 Task: Create Billing Term with Name: Net 7, Description: Payment Term: 7 days and Due Days: 7 days
Action: Mouse moved to (176, 37)
Screenshot: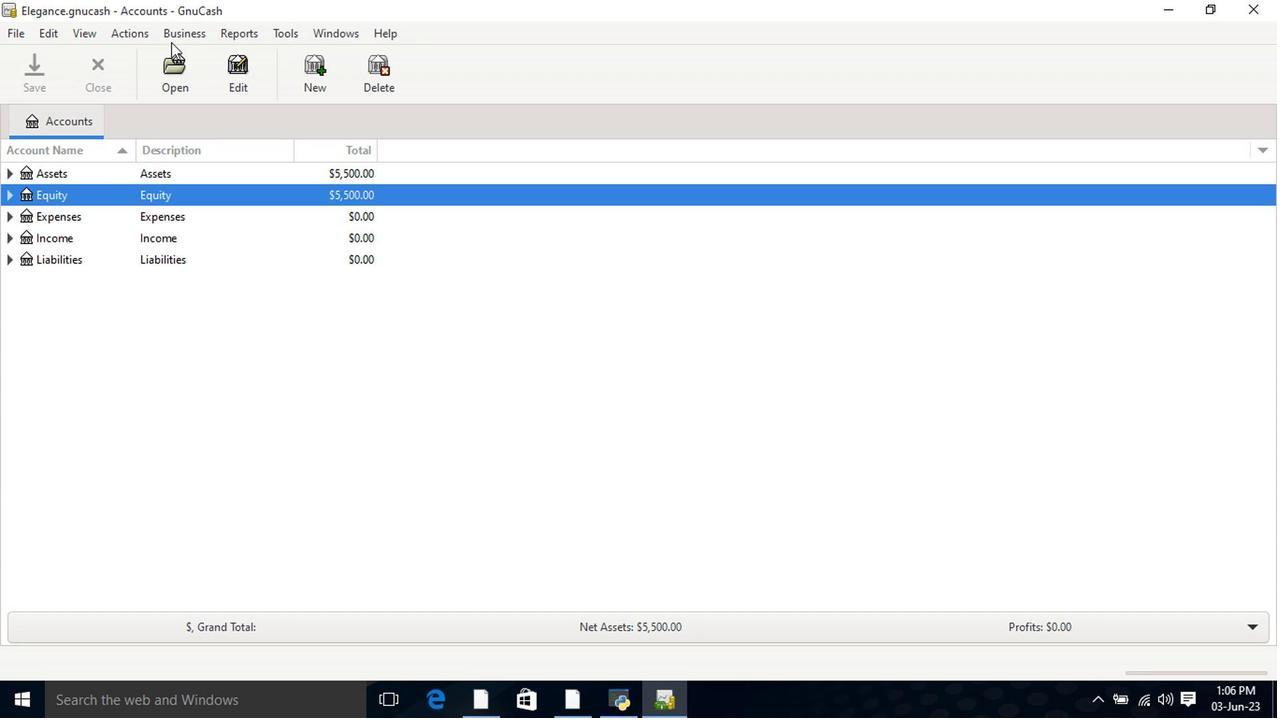
Action: Mouse pressed left at (176, 37)
Screenshot: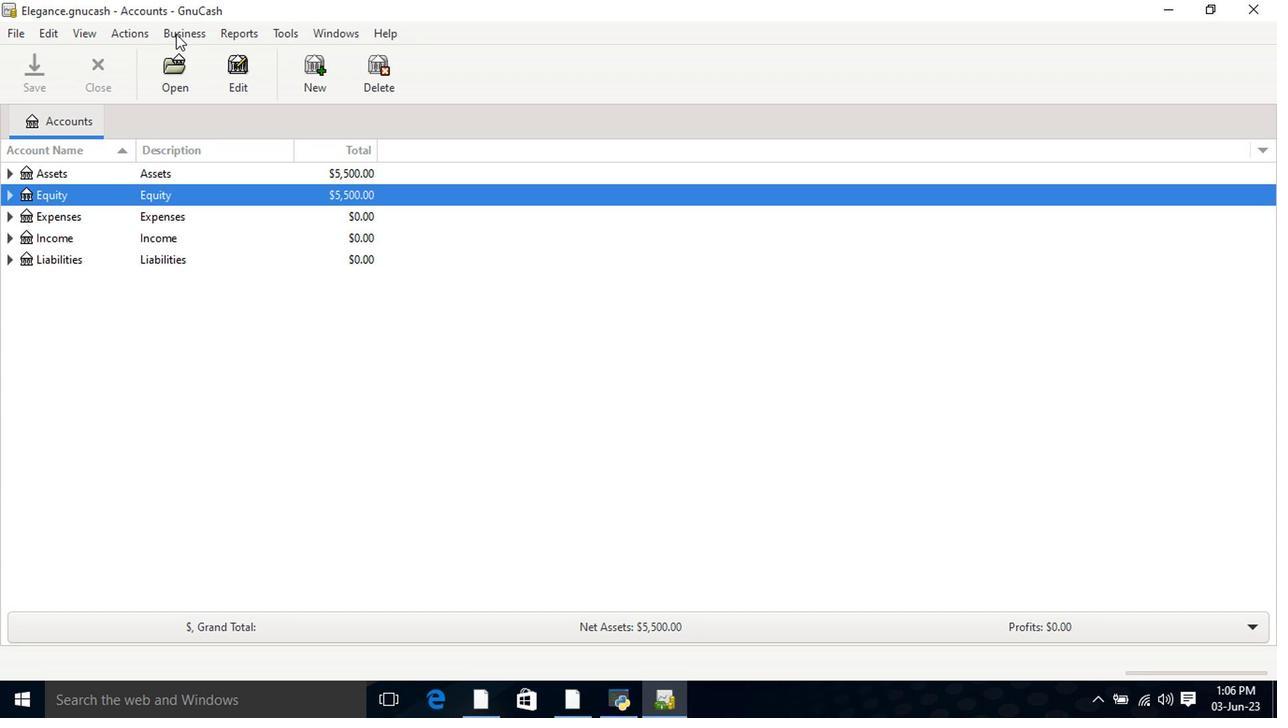 
Action: Mouse moved to (212, 176)
Screenshot: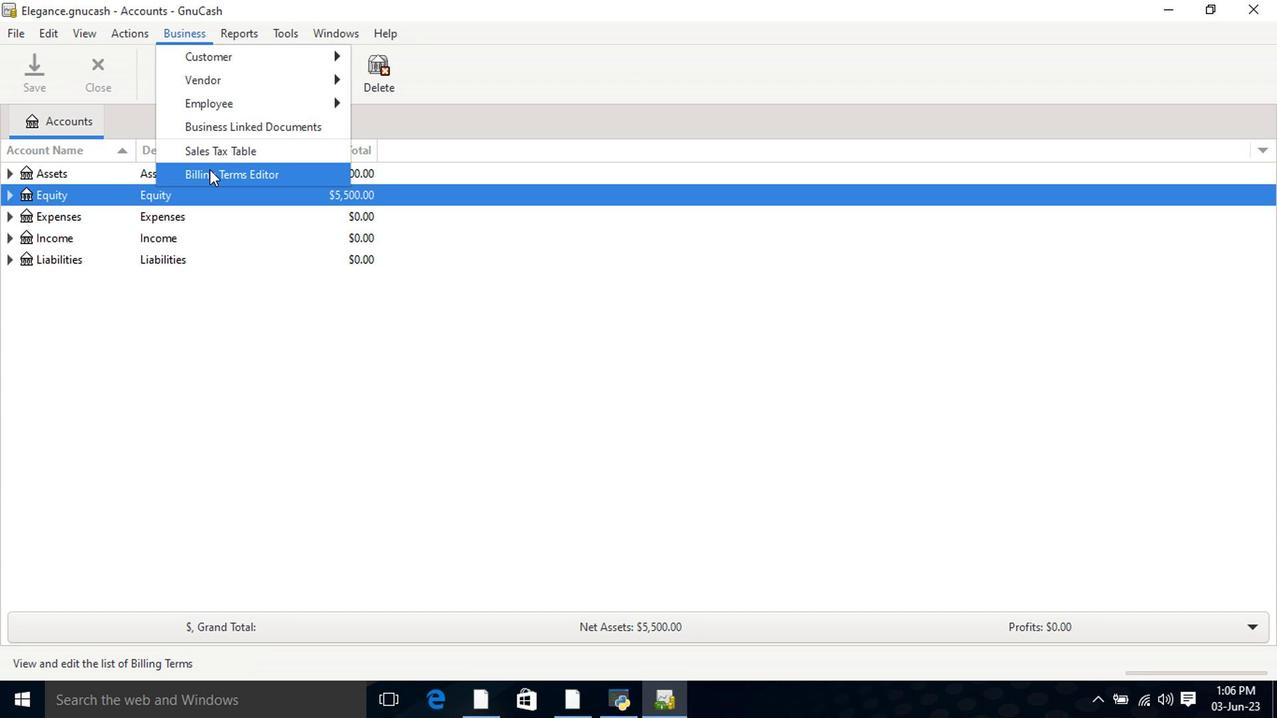 
Action: Mouse pressed left at (212, 176)
Screenshot: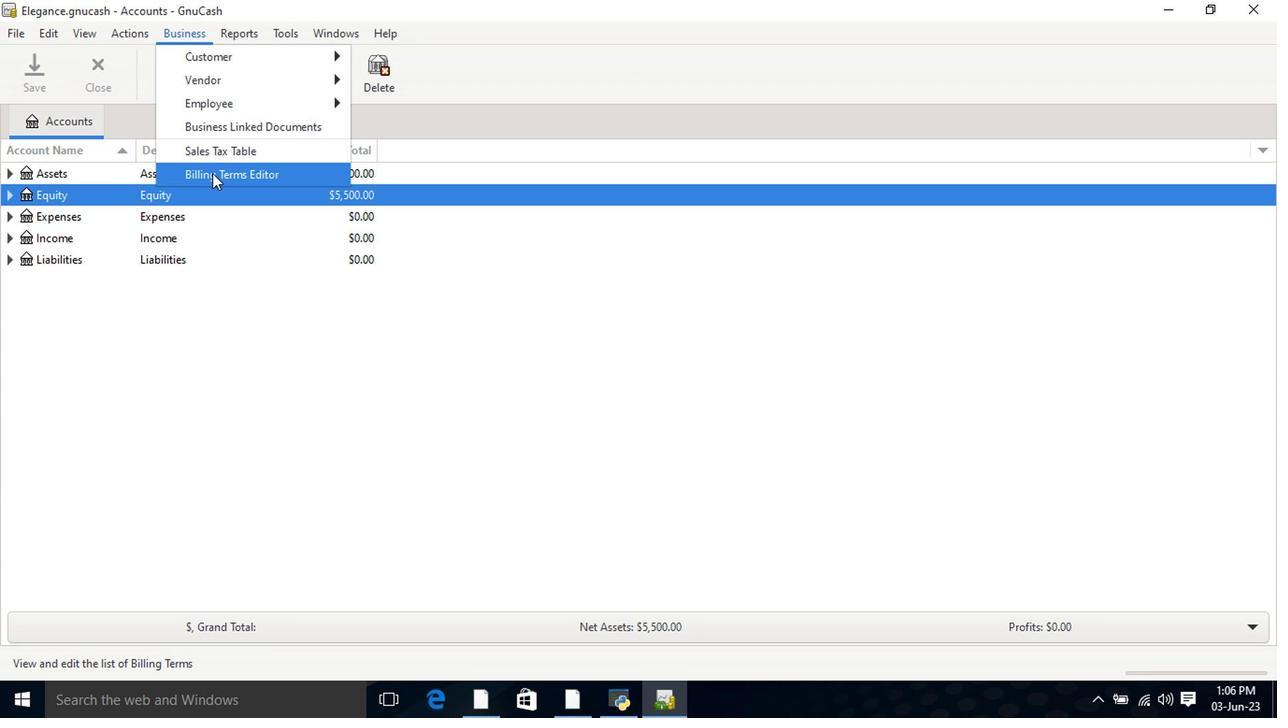 
Action: Mouse moved to (286, 423)
Screenshot: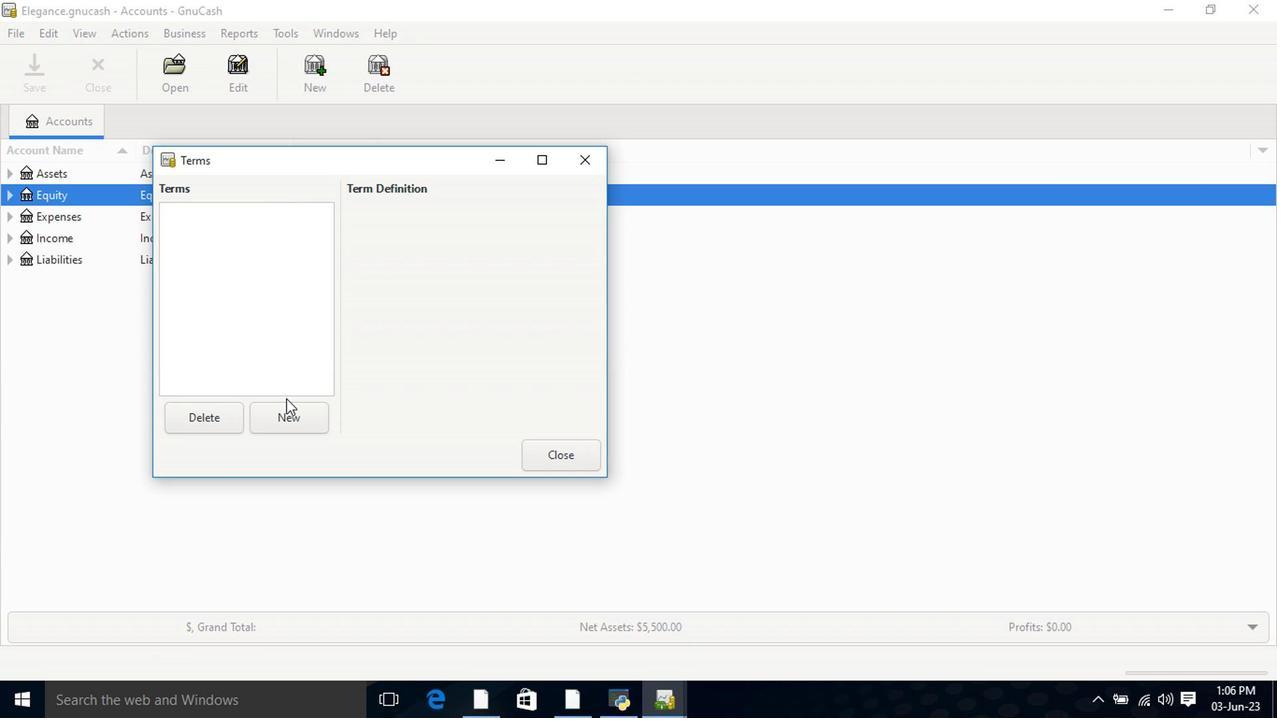 
Action: Mouse pressed left at (286, 423)
Screenshot: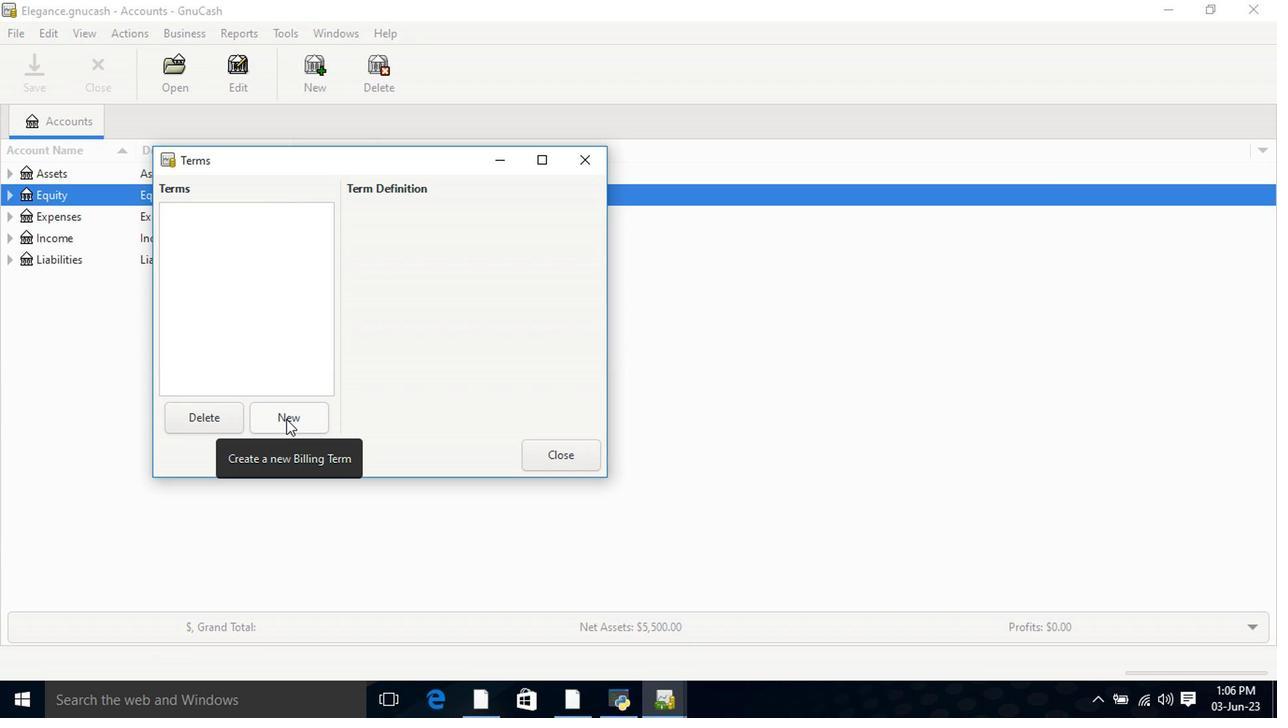 
Action: Mouse moved to (365, 223)
Screenshot: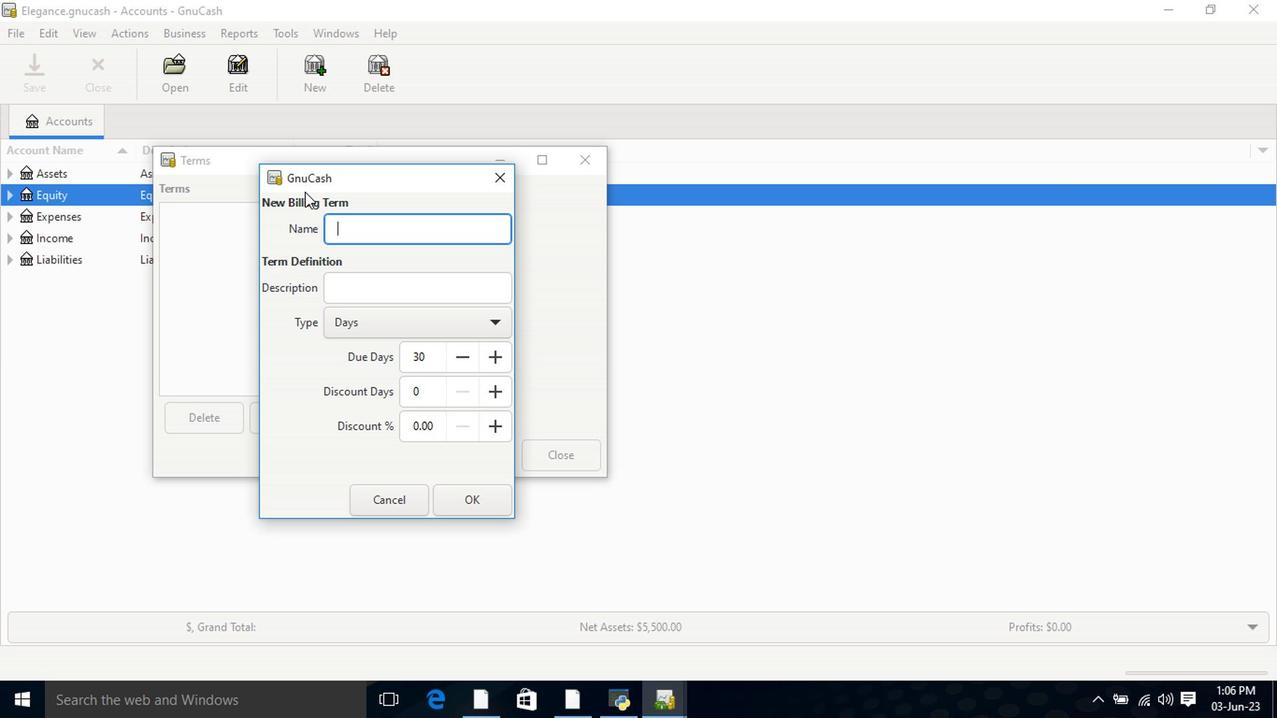 
Action: Key pressed <Key.shift>Net<Key.space>7
Screenshot: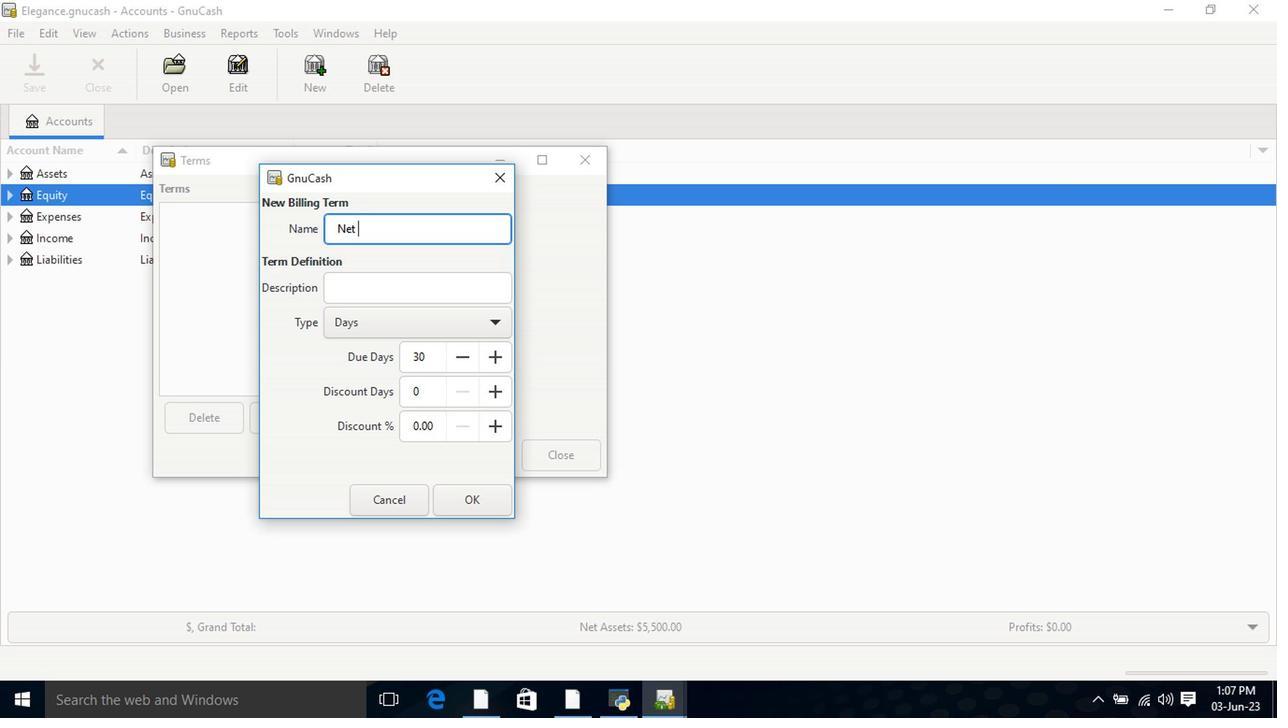 
Action: Mouse moved to (347, 287)
Screenshot: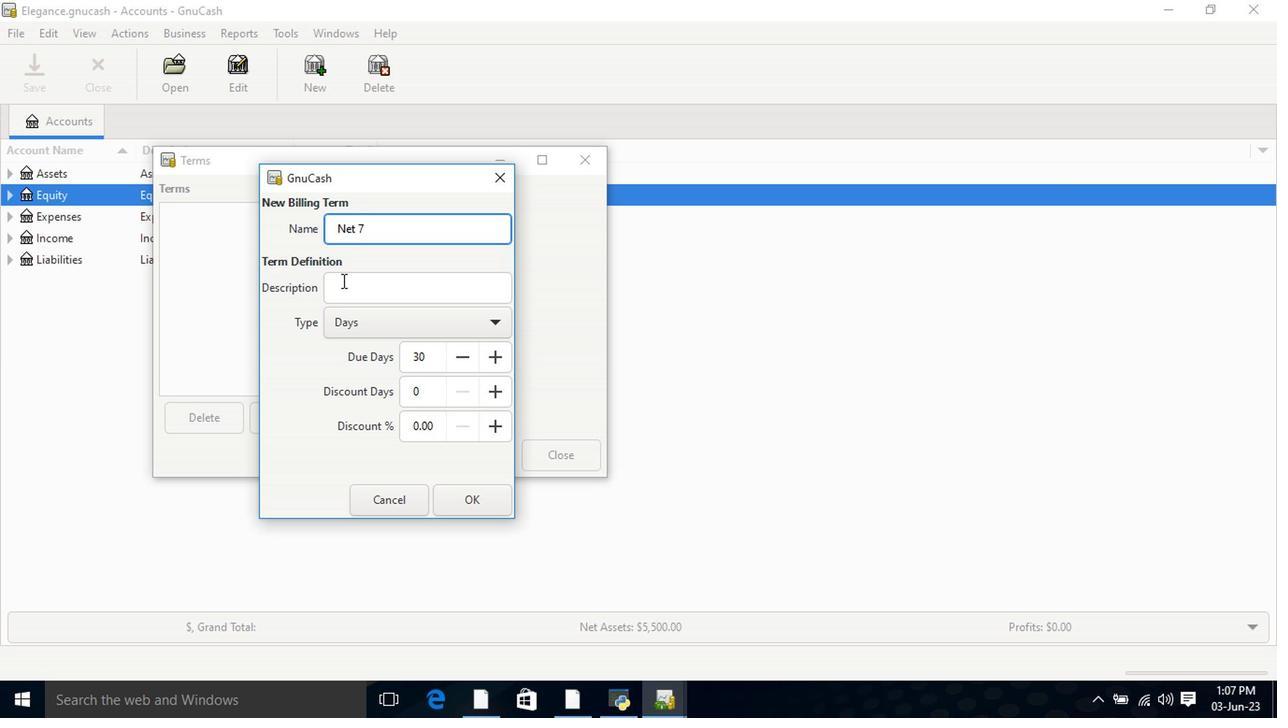 
Action: Mouse pressed left at (347, 287)
Screenshot: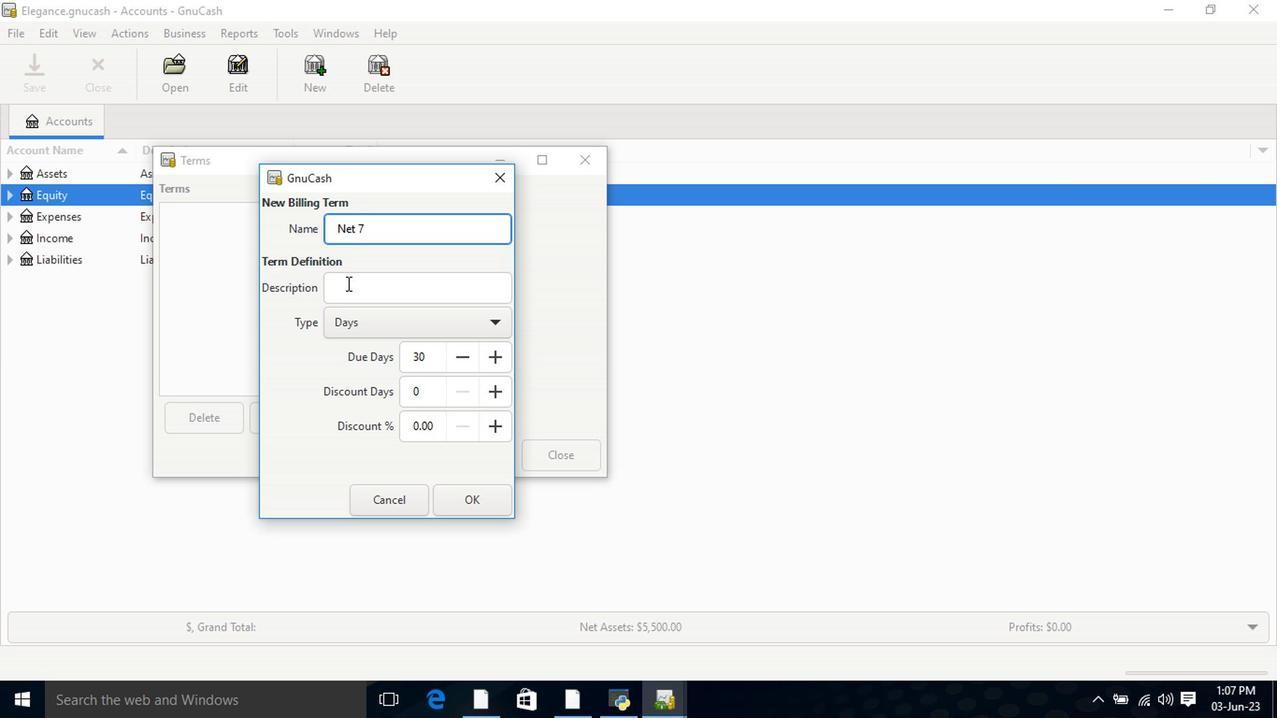 
Action: Mouse moved to (416, 303)
Screenshot: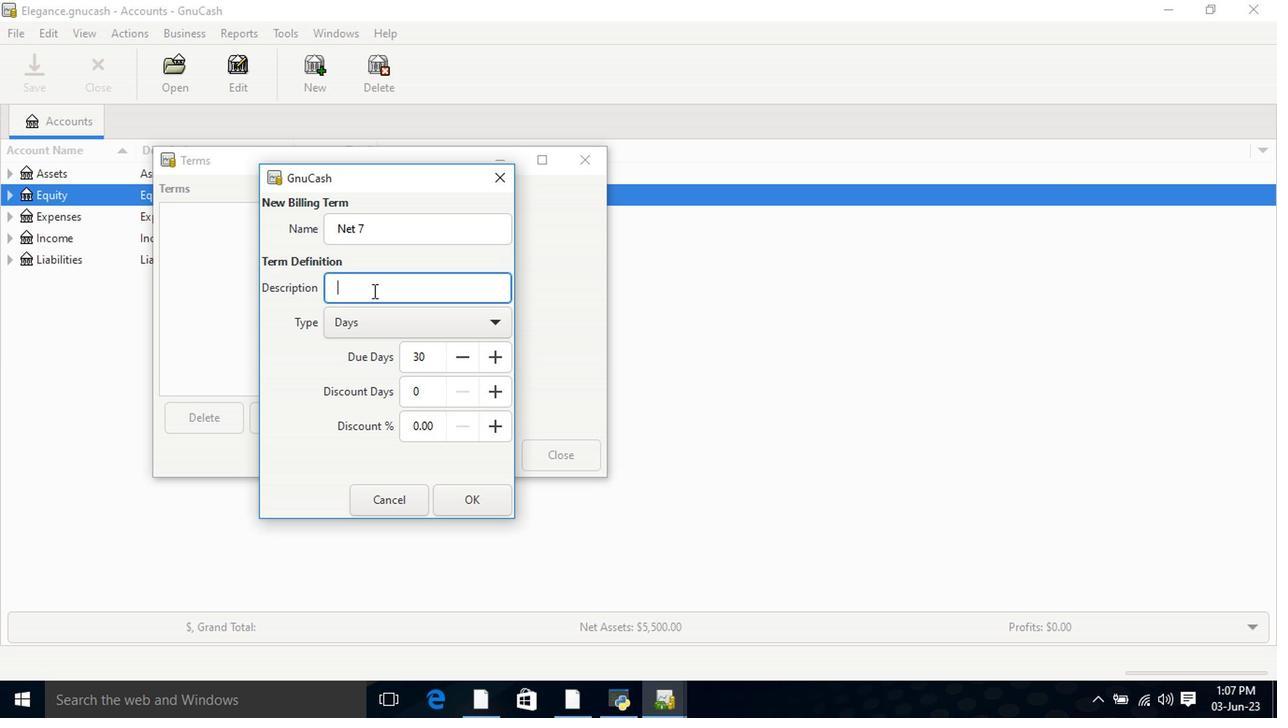 
Action: Key pressed <Key.shift>Payment<Key.space><Key.shift>Term<Key.shift_r>:<Key.space>7<Key.space><Key.shift>Days
Screenshot: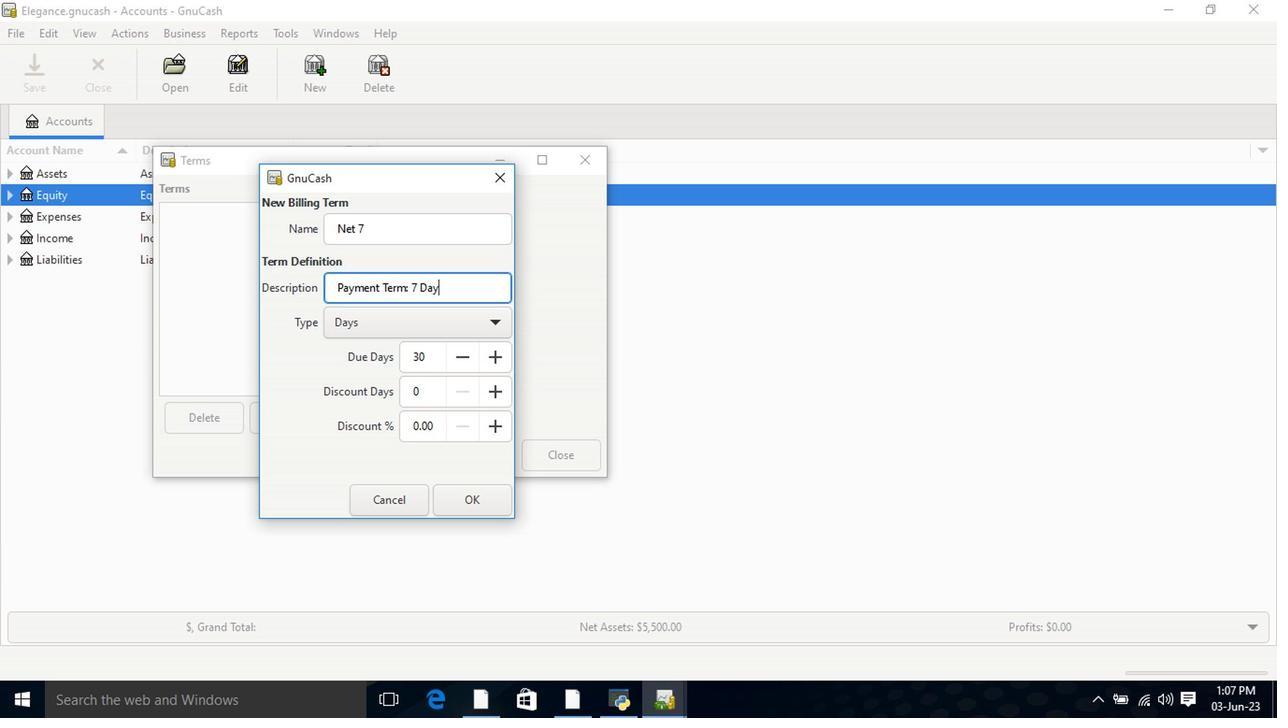 
Action: Mouse moved to (404, 290)
Screenshot: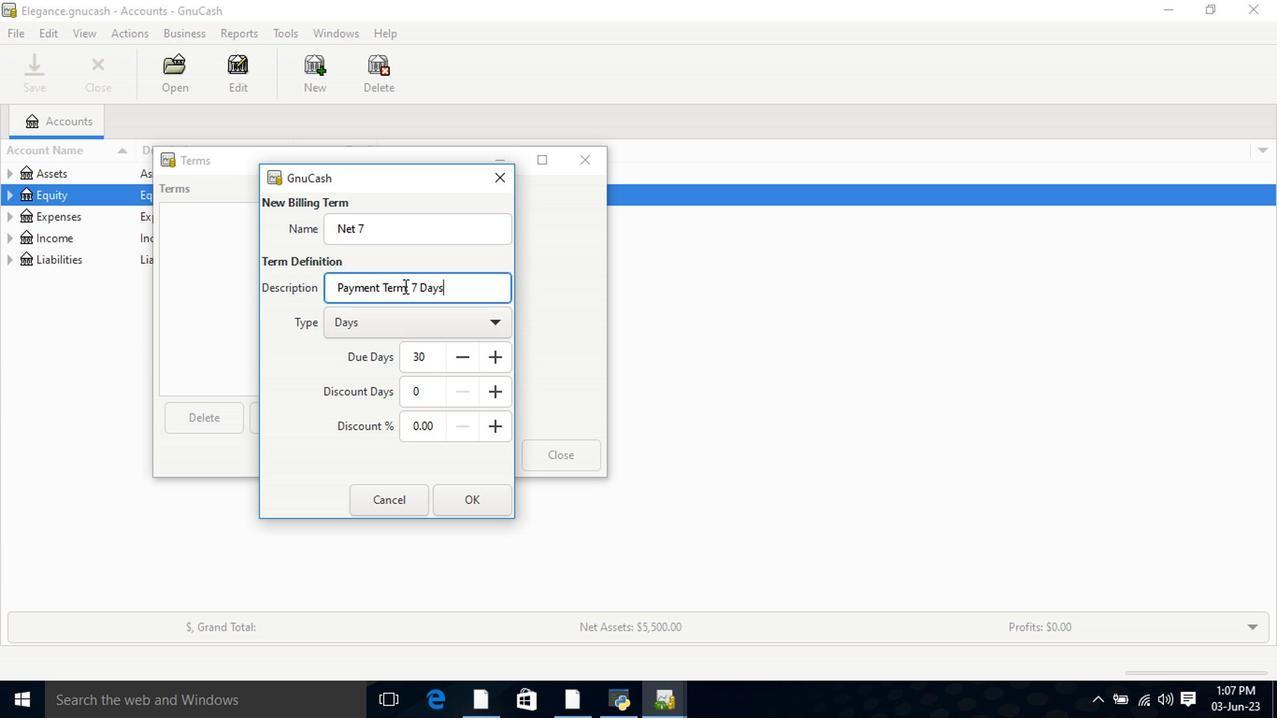 
Action: Mouse pressed left at (404, 290)
Screenshot: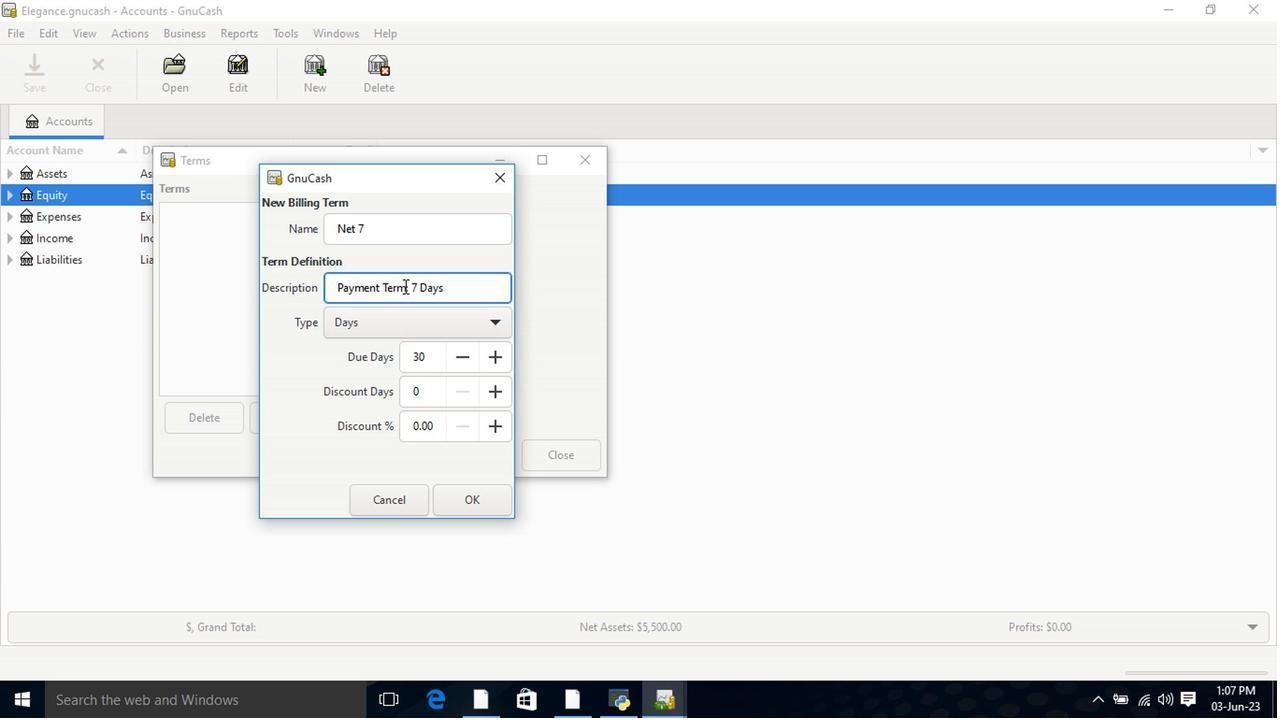 
Action: Mouse moved to (443, 305)
Screenshot: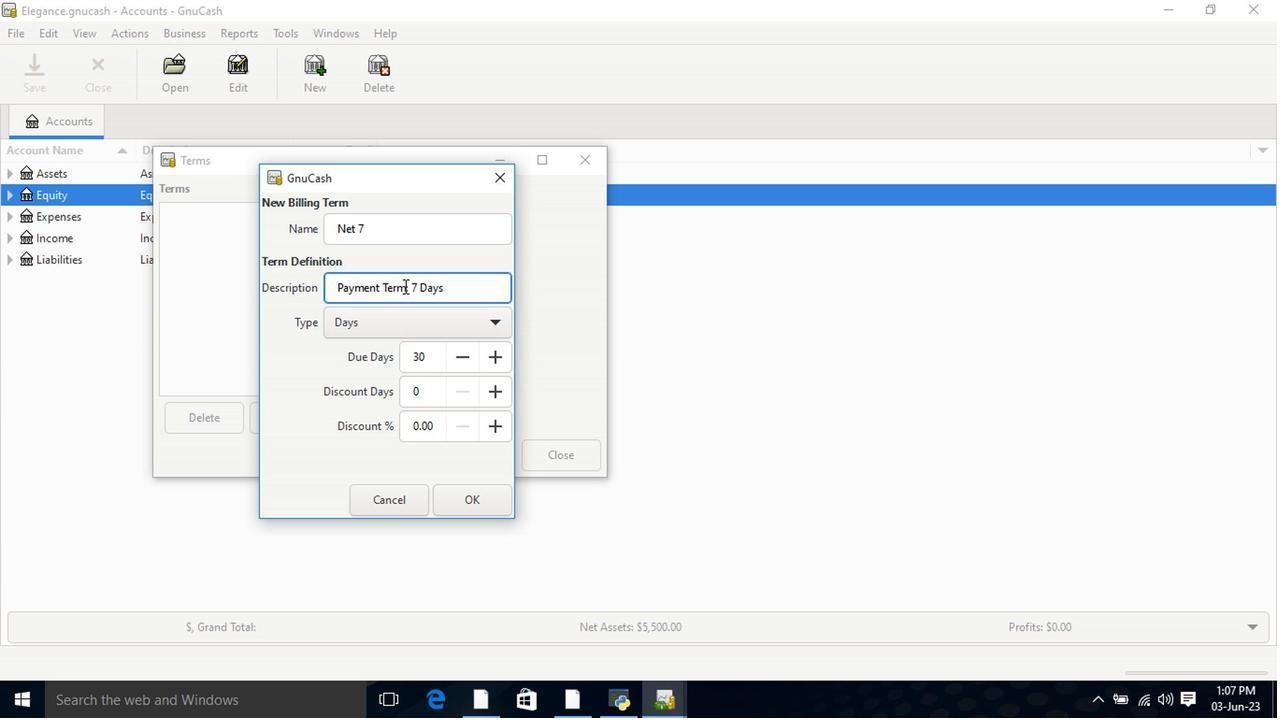 
Action: Key pressed <Key.space>
Screenshot: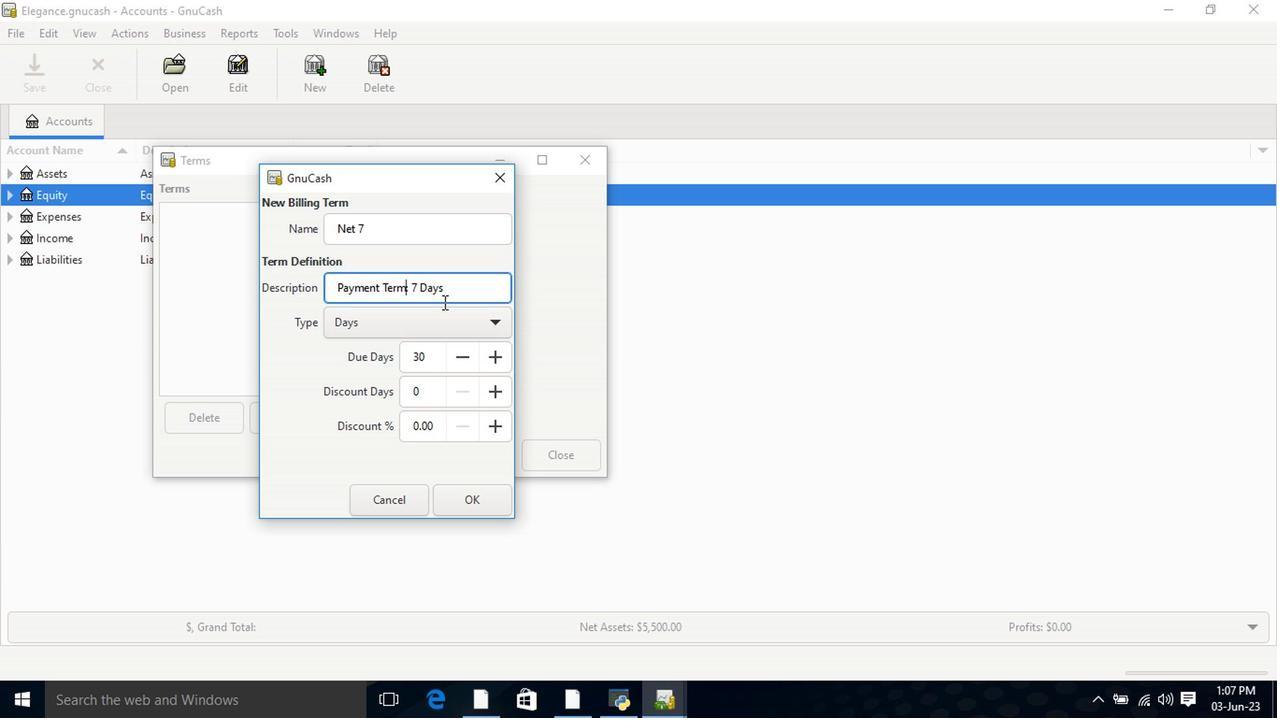 
Action: Mouse moved to (461, 361)
Screenshot: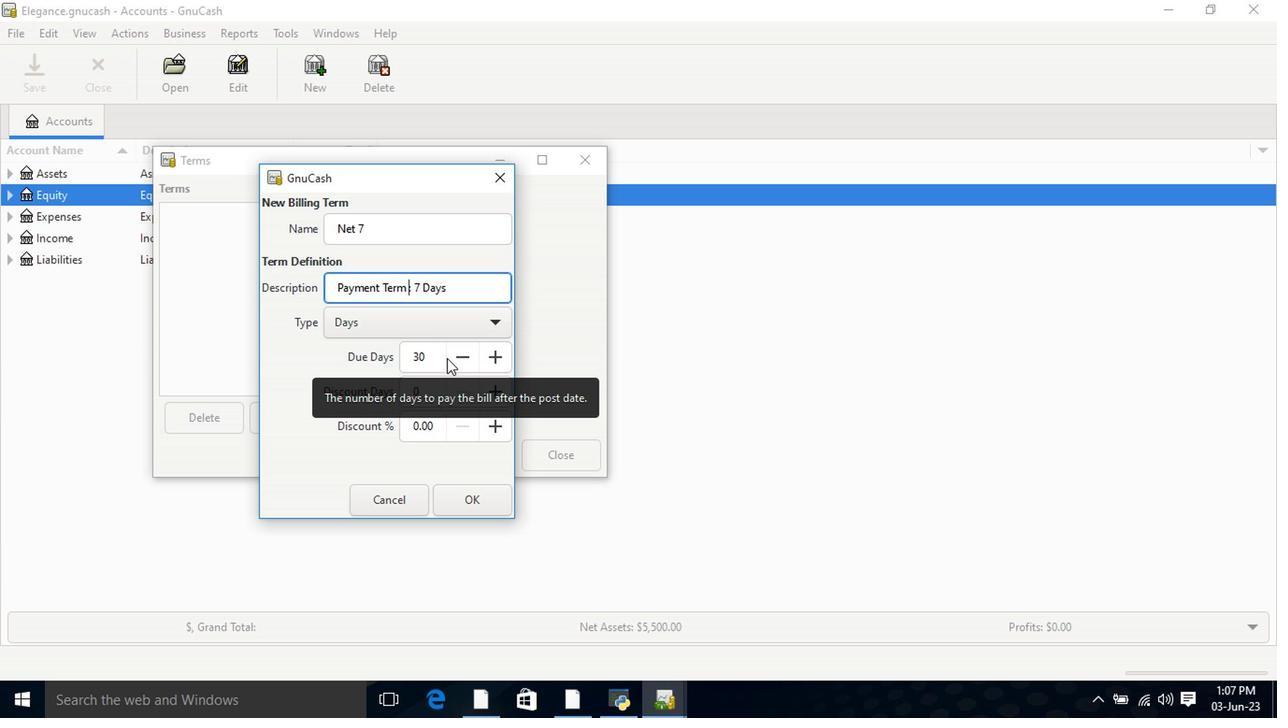 
Action: Mouse pressed left at (461, 361)
Screenshot: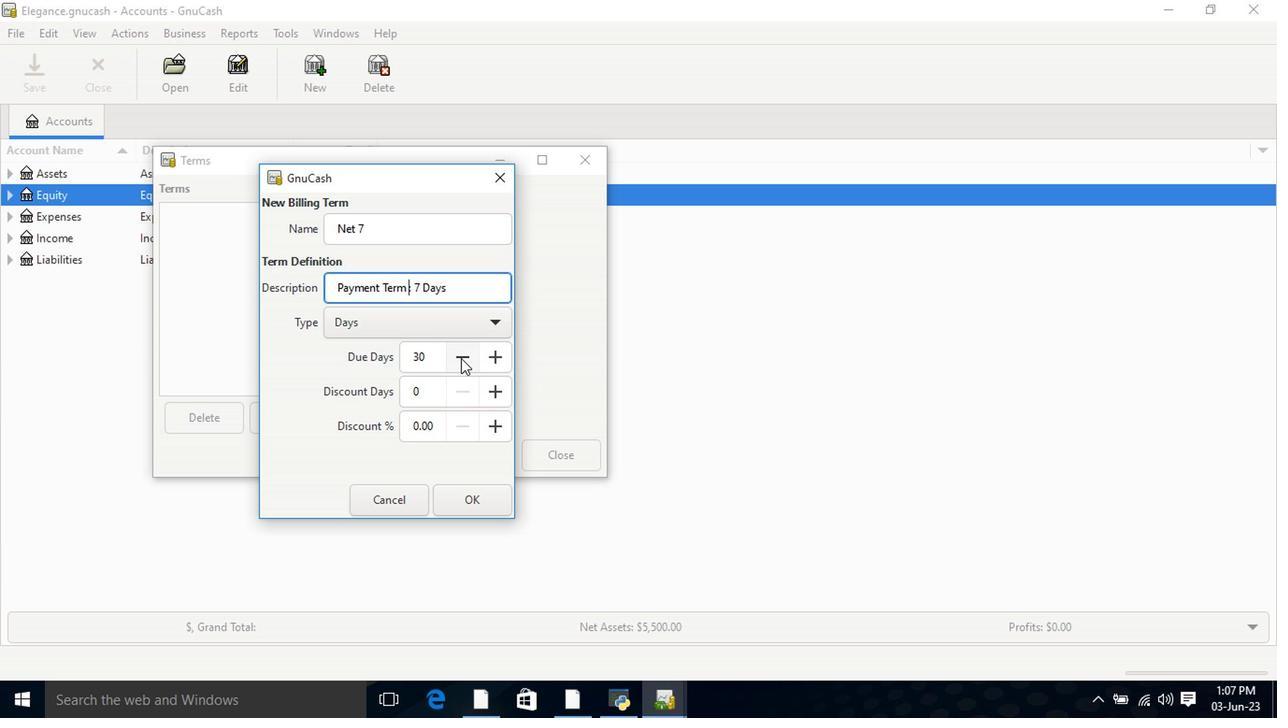 
Action: Mouse moved to (430, 359)
Screenshot: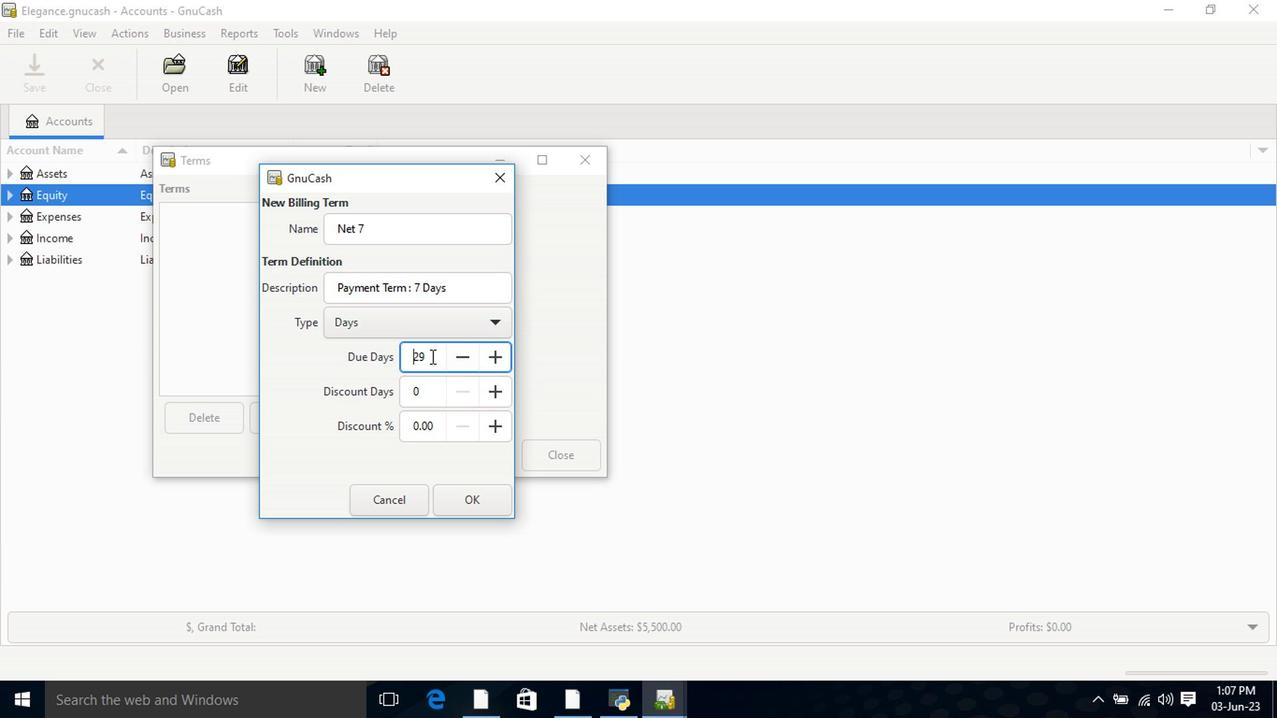 
Action: Mouse pressed left at (430, 359)
Screenshot: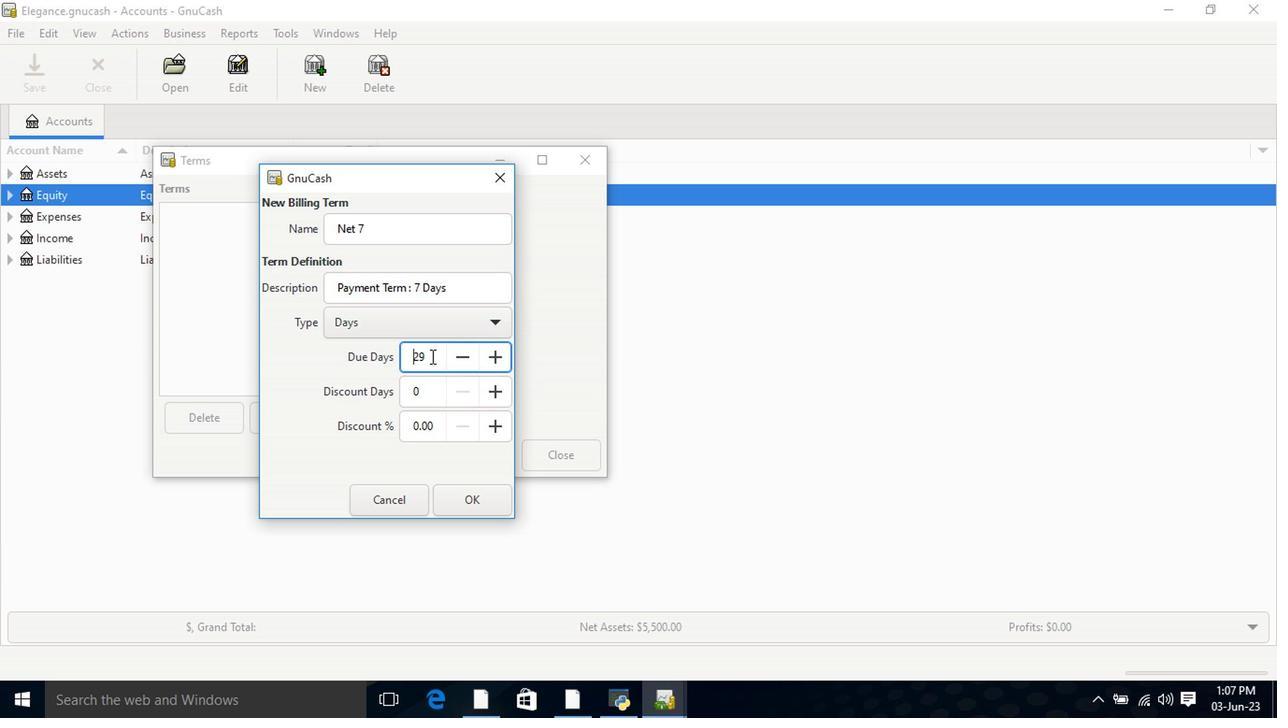 
Action: Mouse moved to (400, 365)
Screenshot: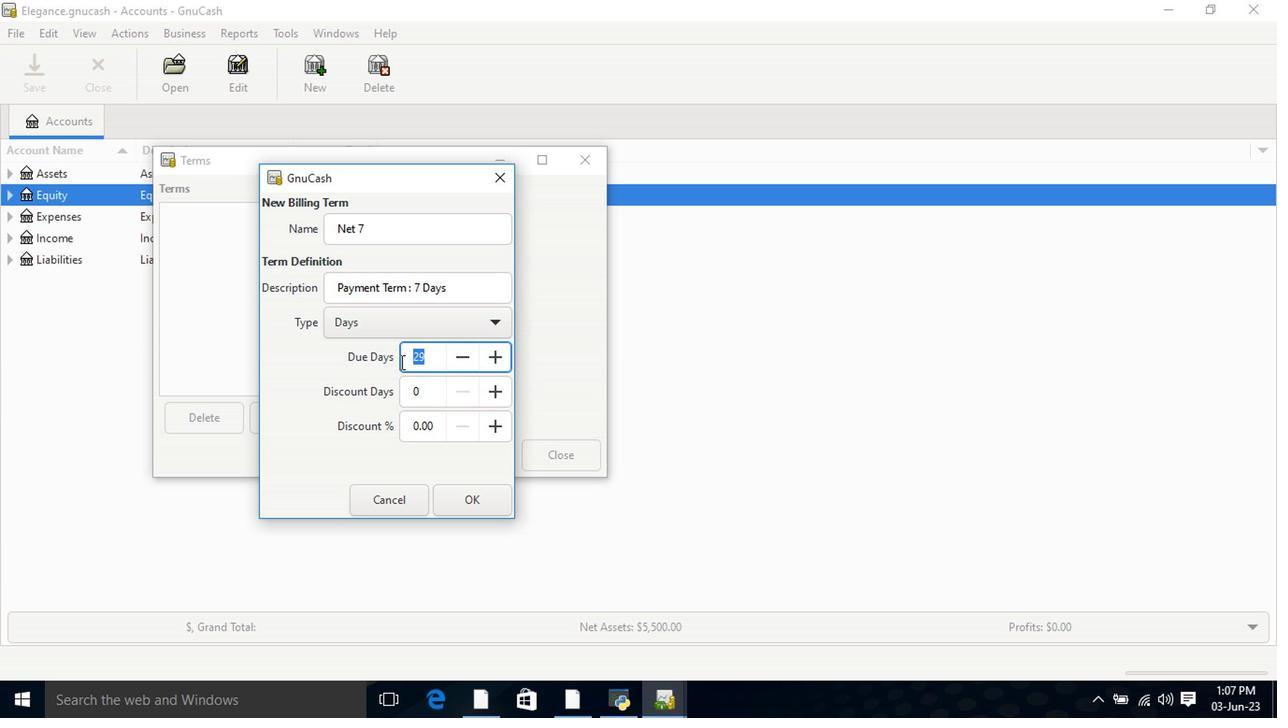 
Action: Key pressed 7
Screenshot: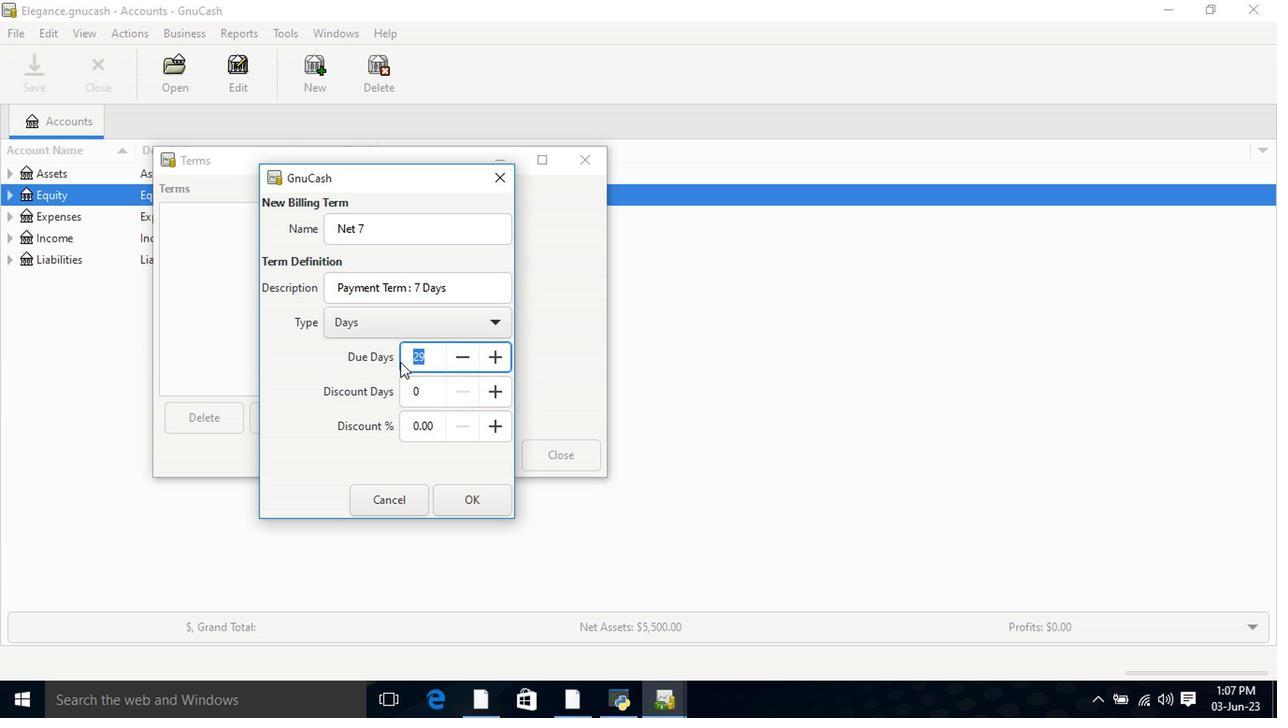 
Action: Mouse moved to (460, 508)
Screenshot: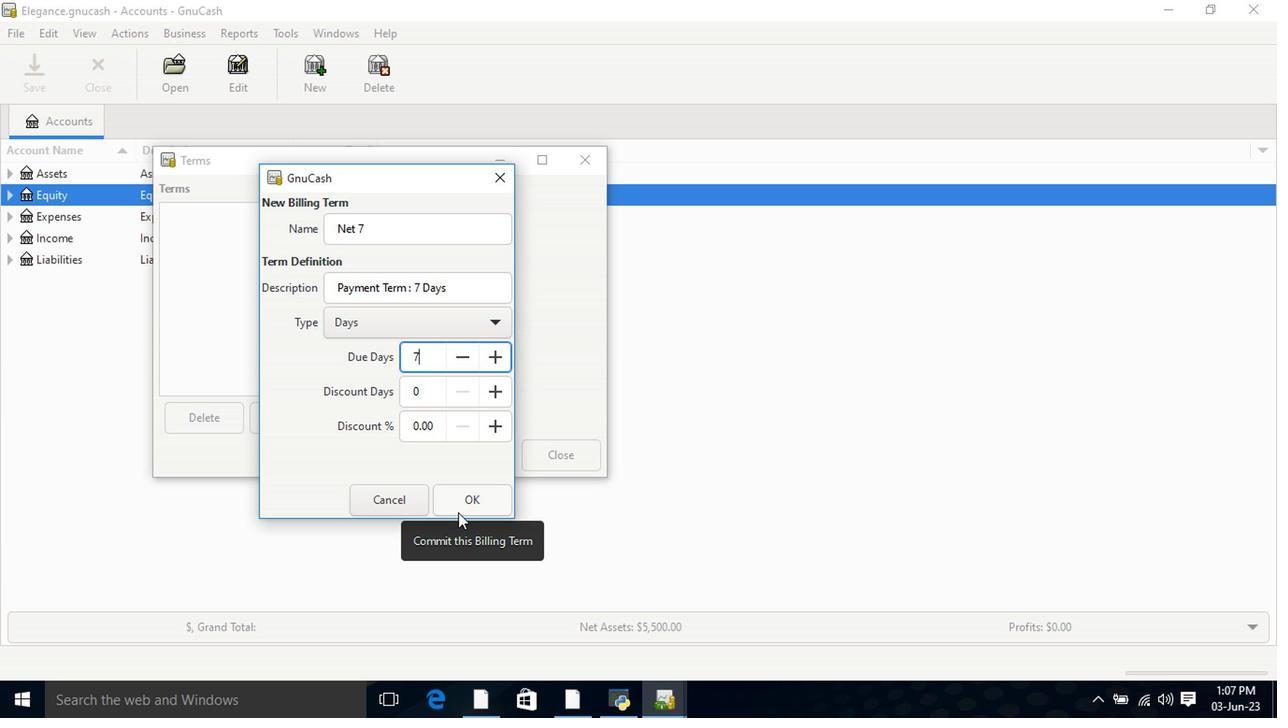 
Action: Mouse pressed left at (460, 508)
Screenshot: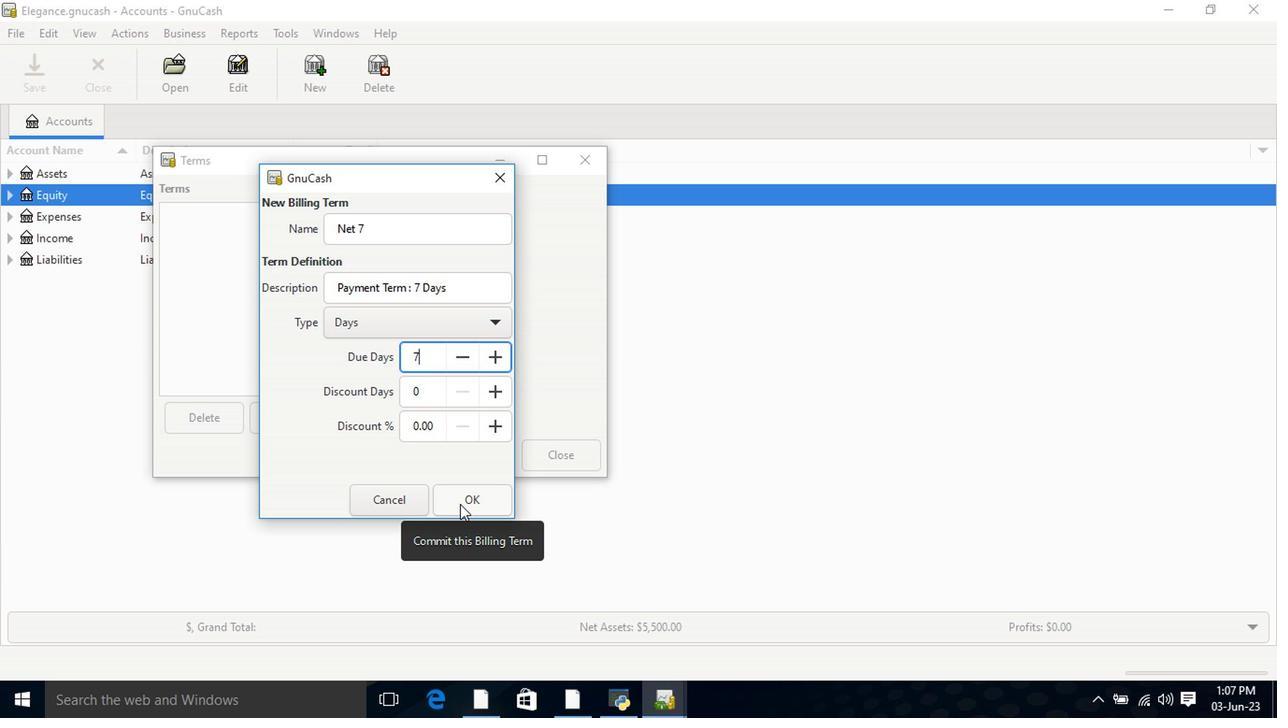 
Action: Mouse moved to (560, 464)
Screenshot: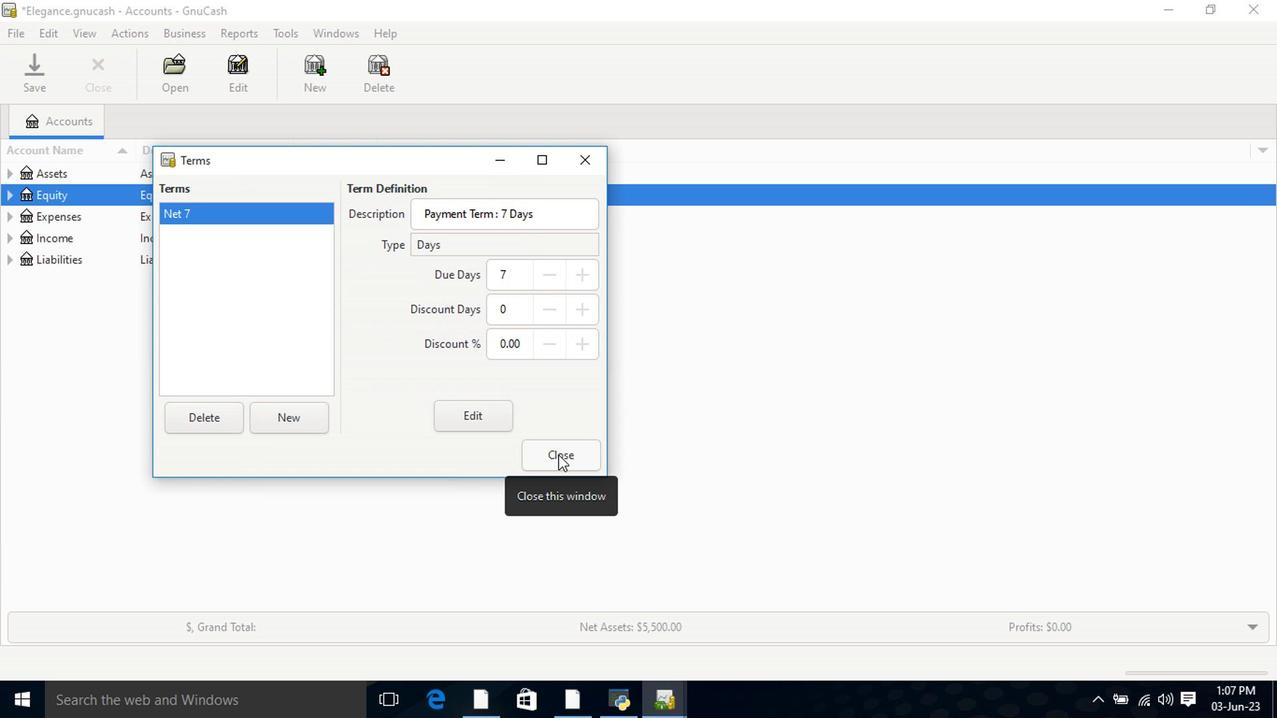 
Action: Mouse pressed left at (560, 464)
Screenshot: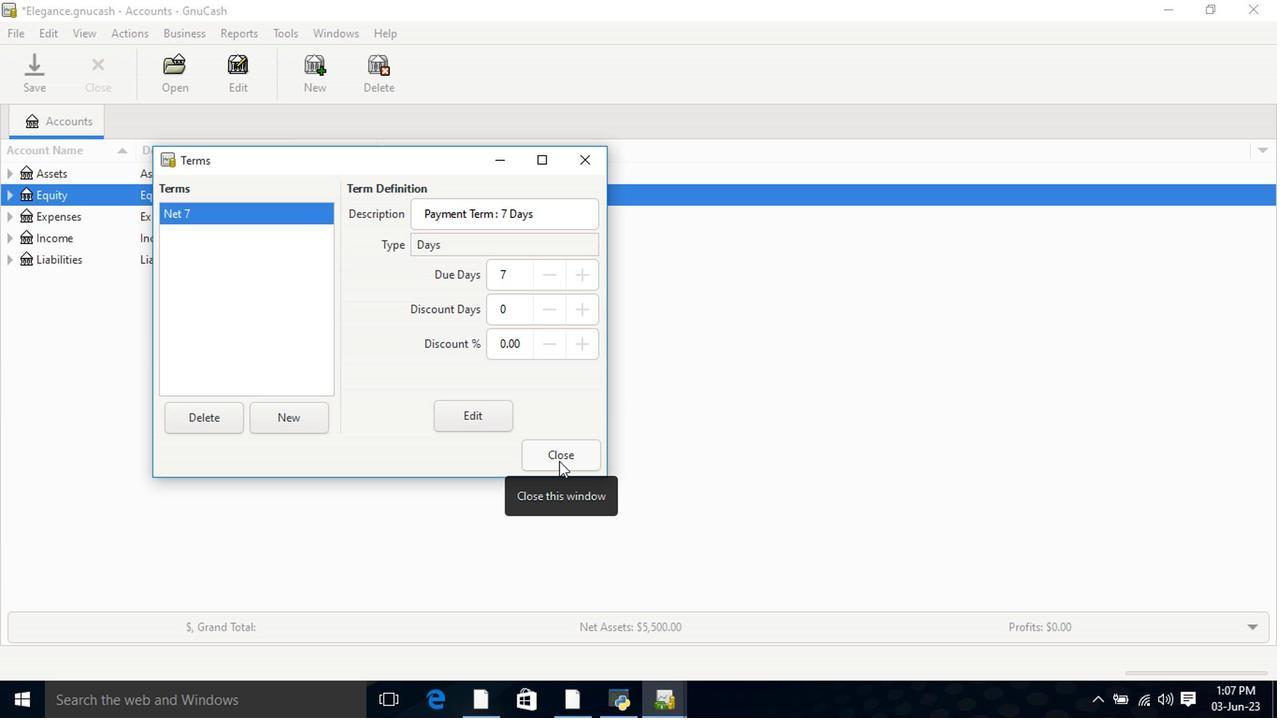 
